 Task: Select the year "2021".
Action: Mouse moved to (409, 379)
Screenshot: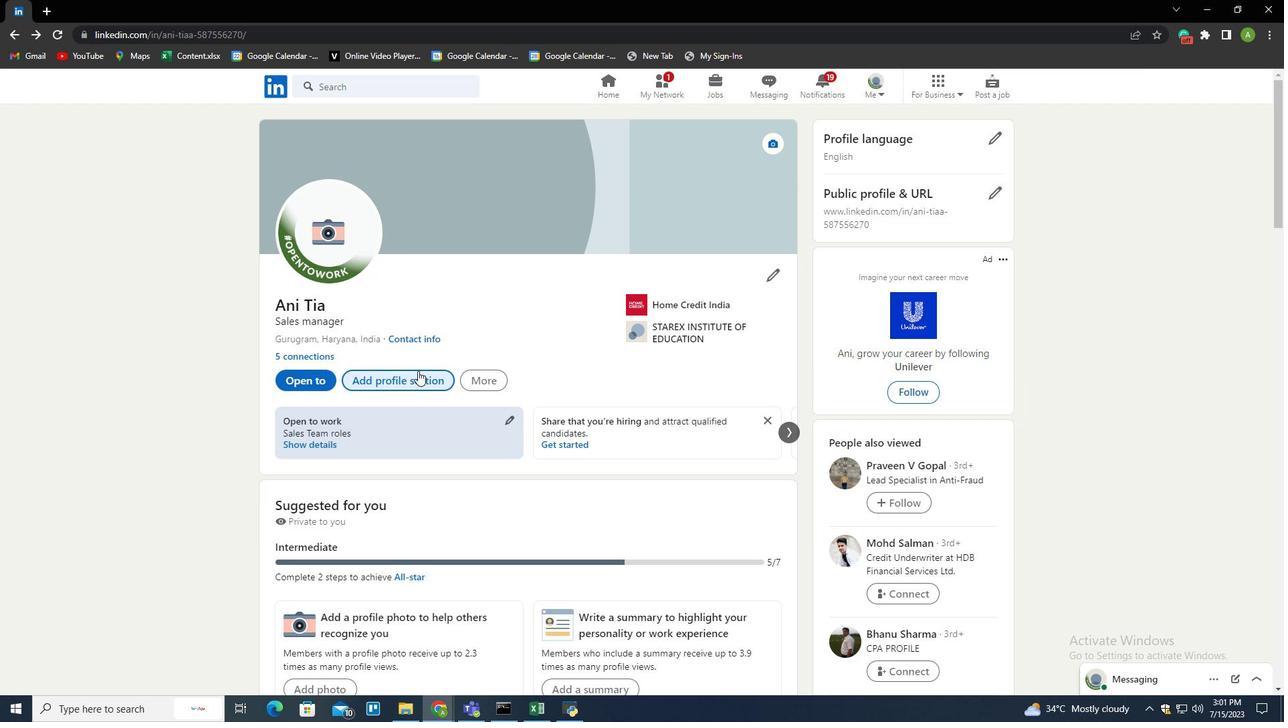 
Action: Mouse pressed left at (409, 379)
Screenshot: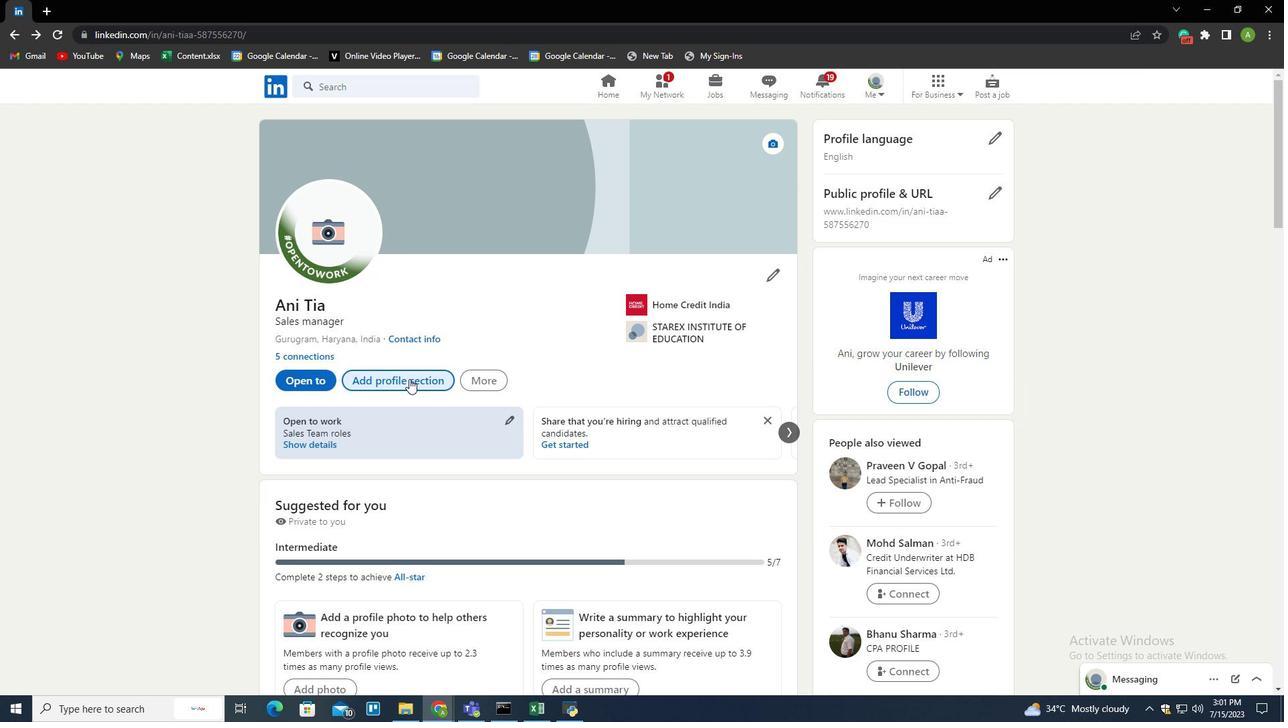 
Action: Mouse moved to (522, 177)
Screenshot: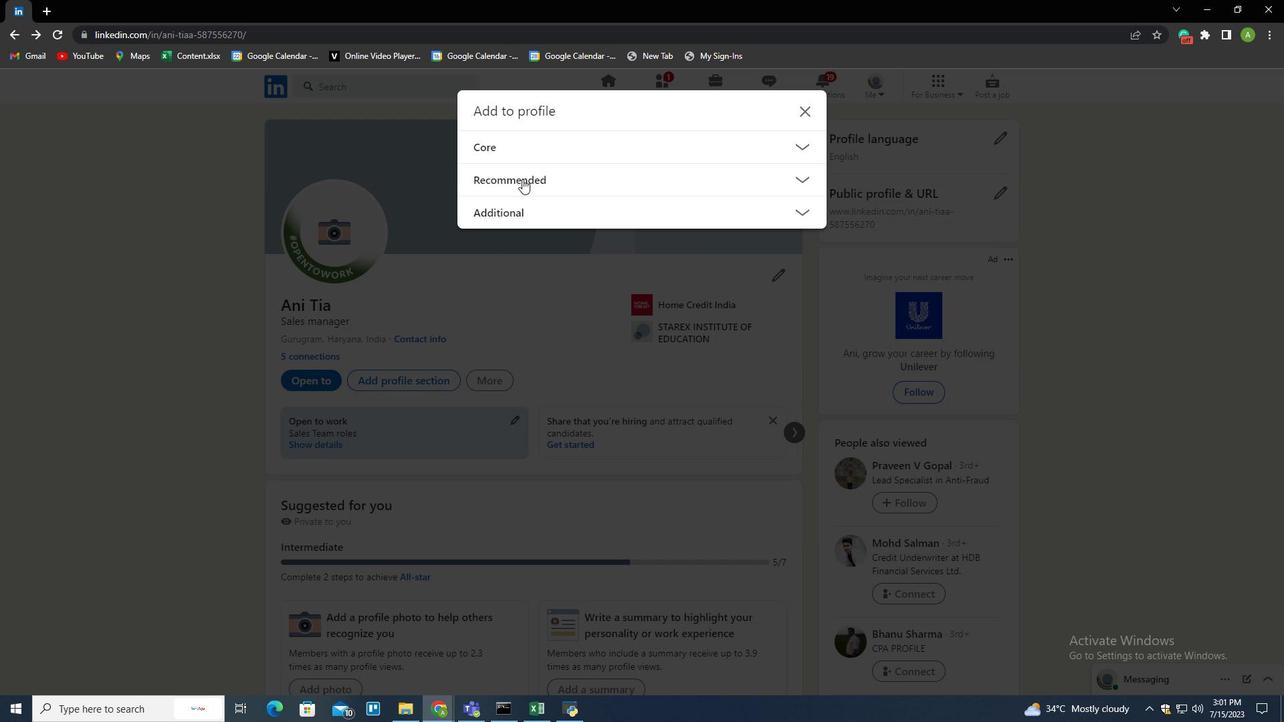 
Action: Mouse pressed left at (522, 177)
Screenshot: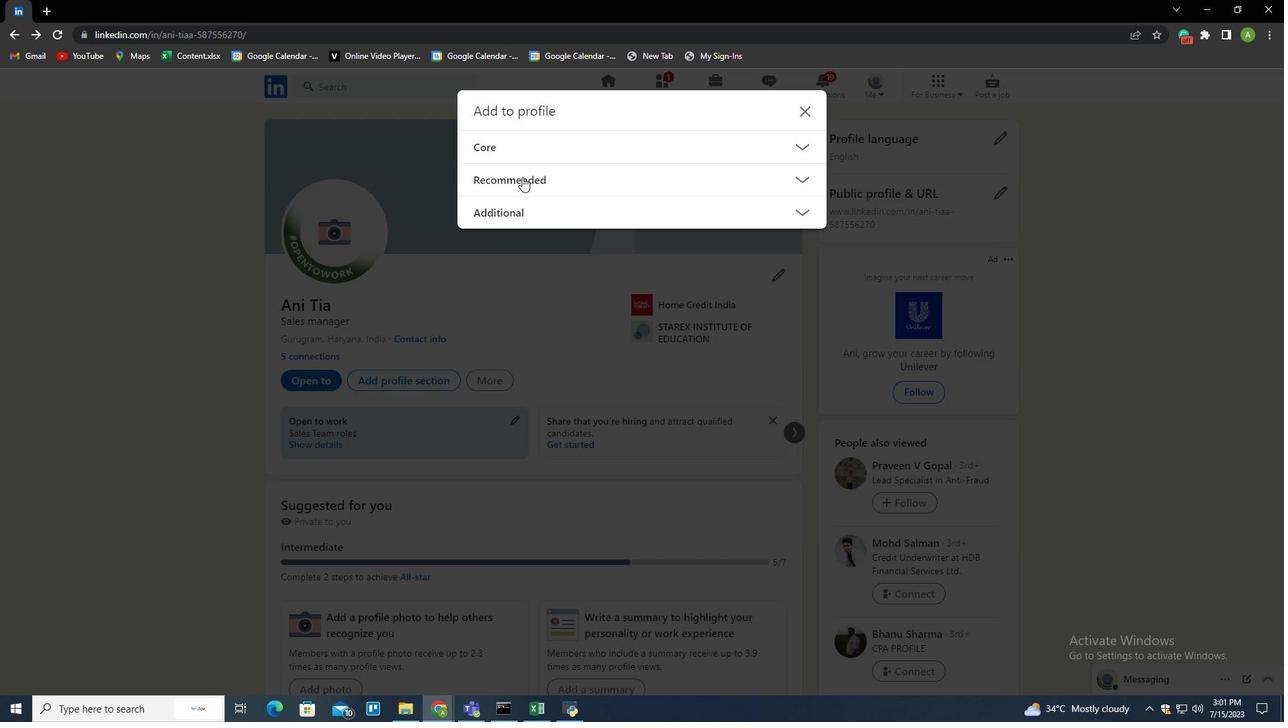 
Action: Mouse moved to (509, 271)
Screenshot: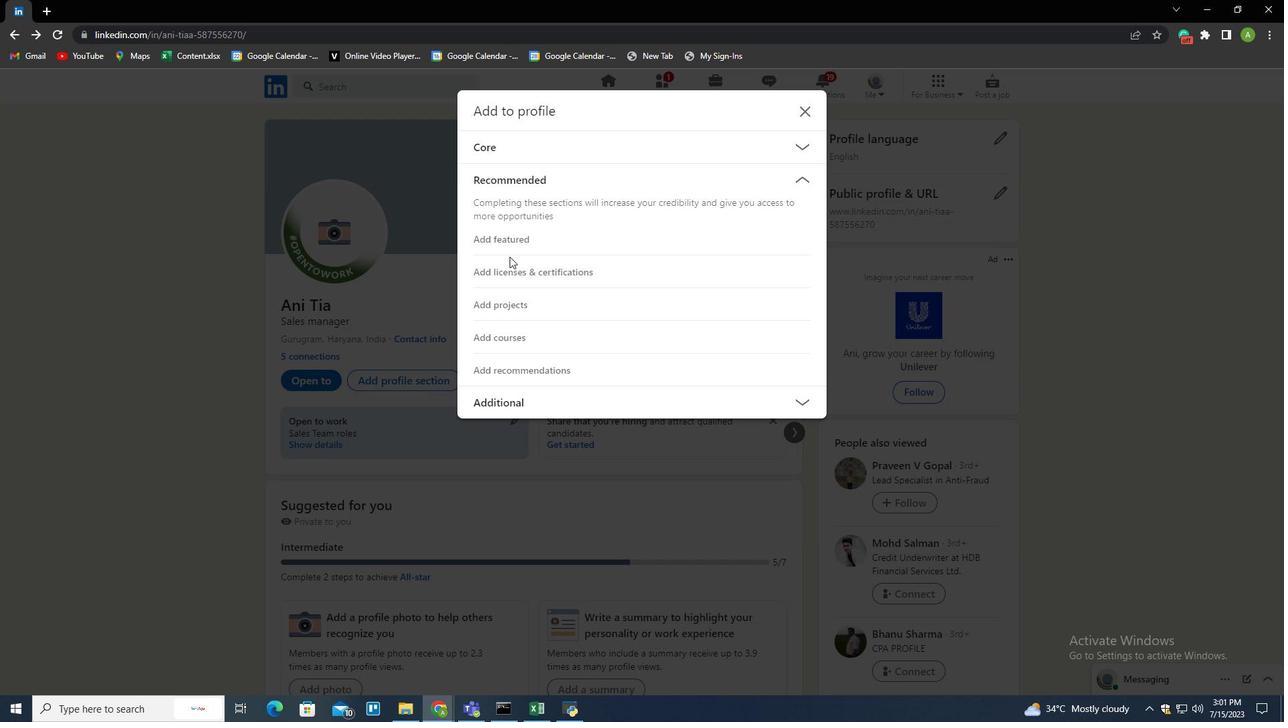 
Action: Mouse pressed left at (509, 271)
Screenshot: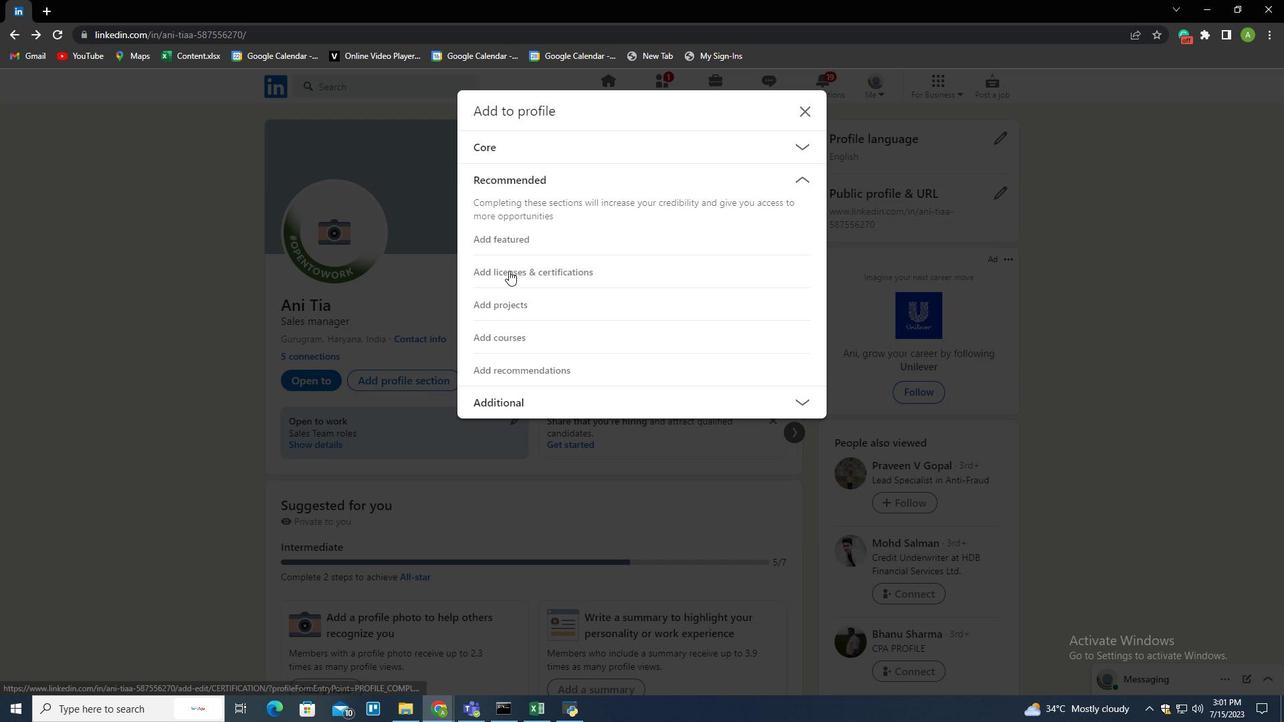 
Action: Mouse moved to (716, 306)
Screenshot: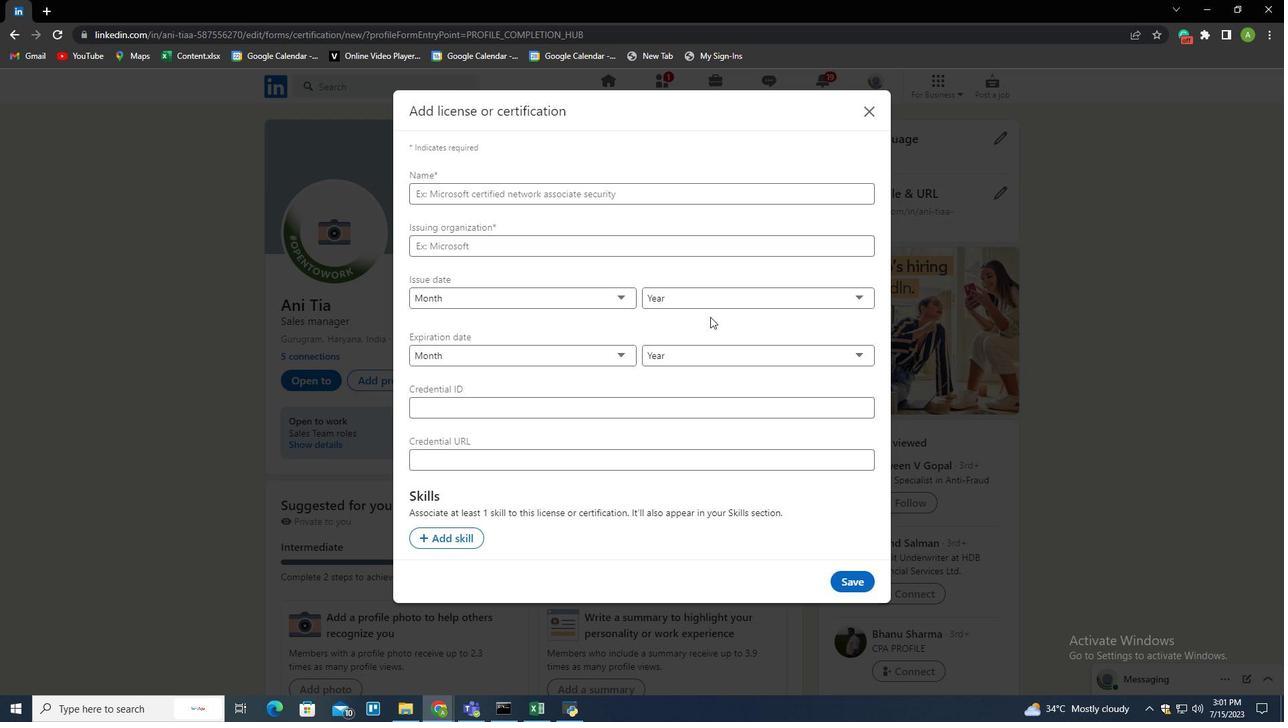 
Action: Mouse pressed left at (716, 306)
Screenshot: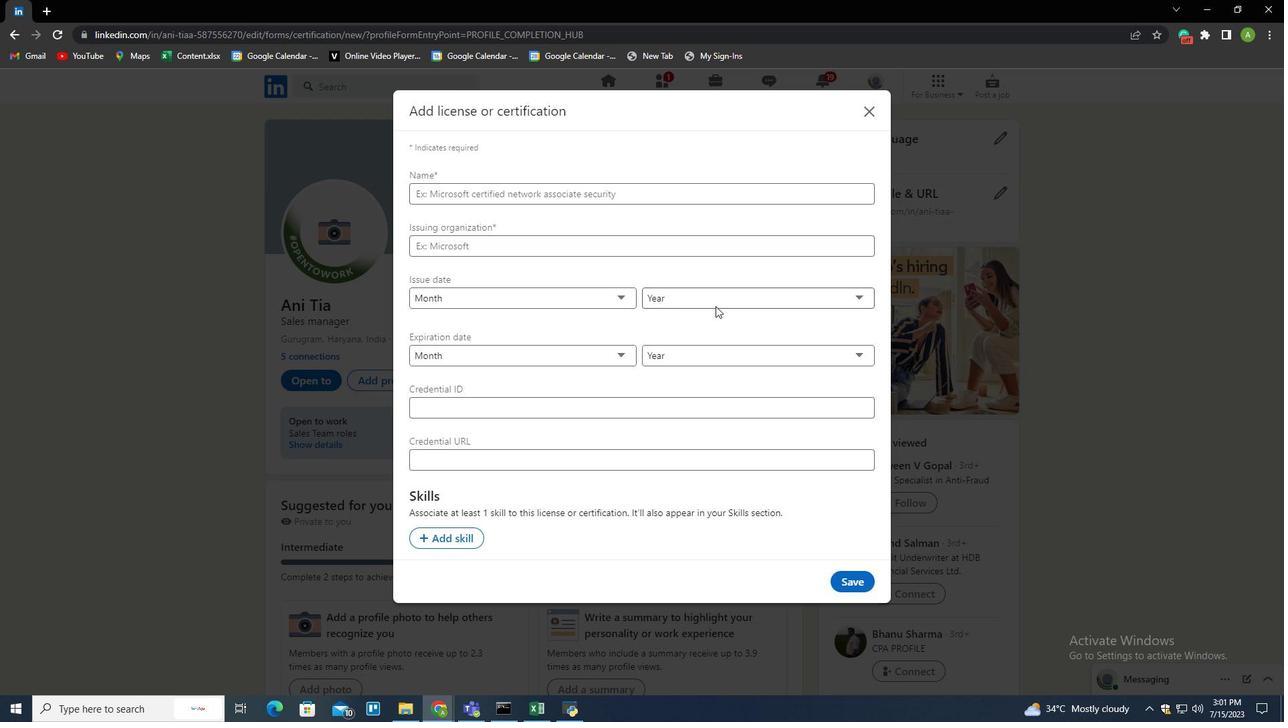 
Action: Mouse moved to (675, 355)
Screenshot: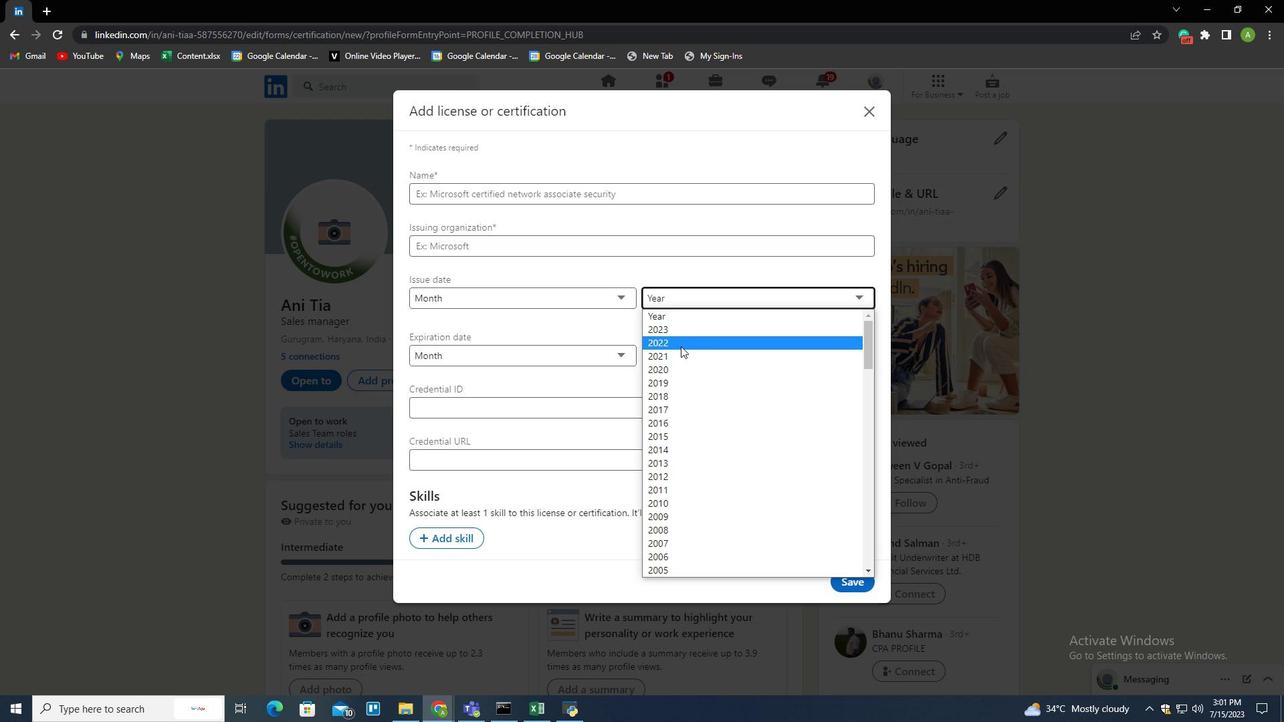 
Action: Mouse pressed left at (675, 355)
Screenshot: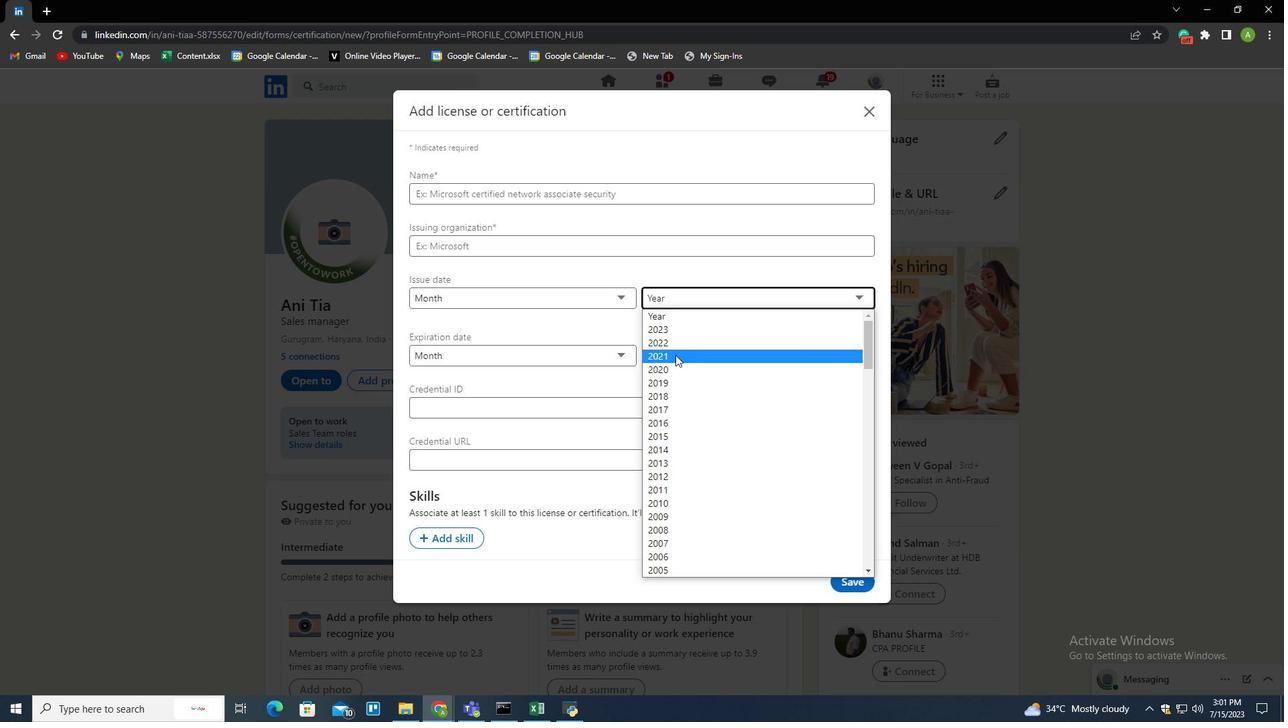 
Action: Mouse moved to (675, 355)
Screenshot: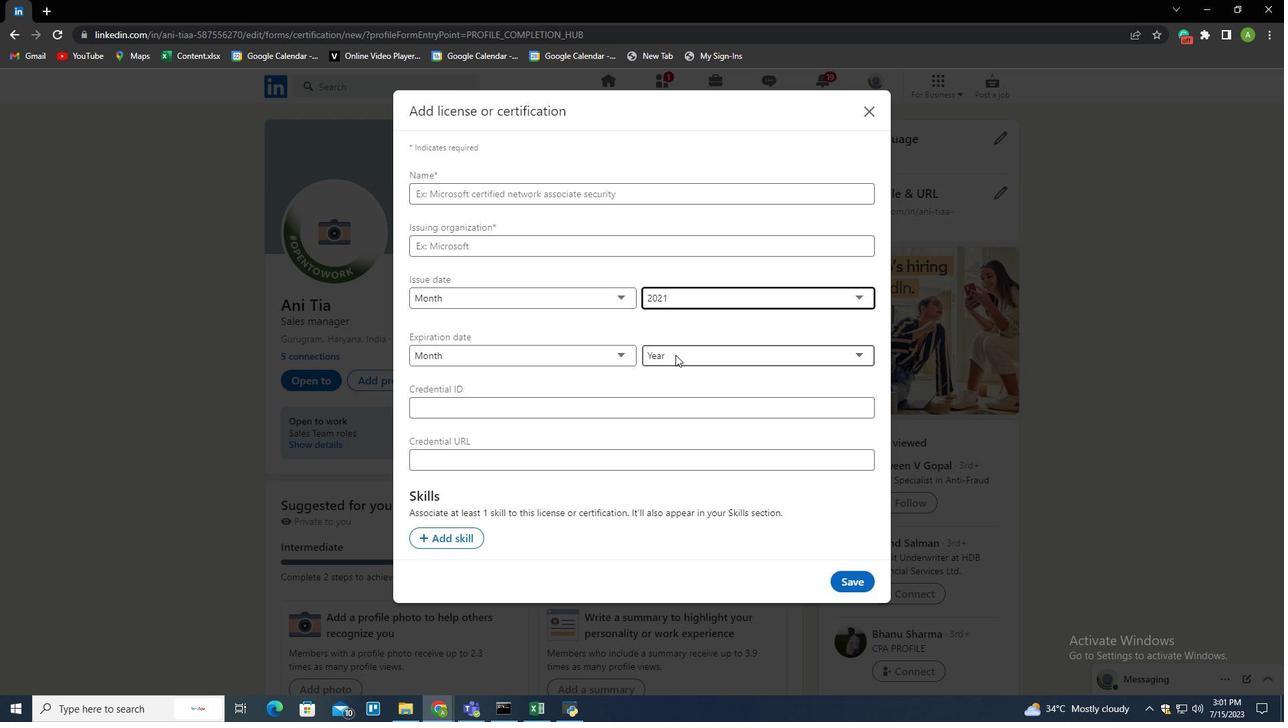 
